 Task: Schedule a meeting for 2 hours 30 minutes.
Action: Mouse moved to (768, 107)
Screenshot: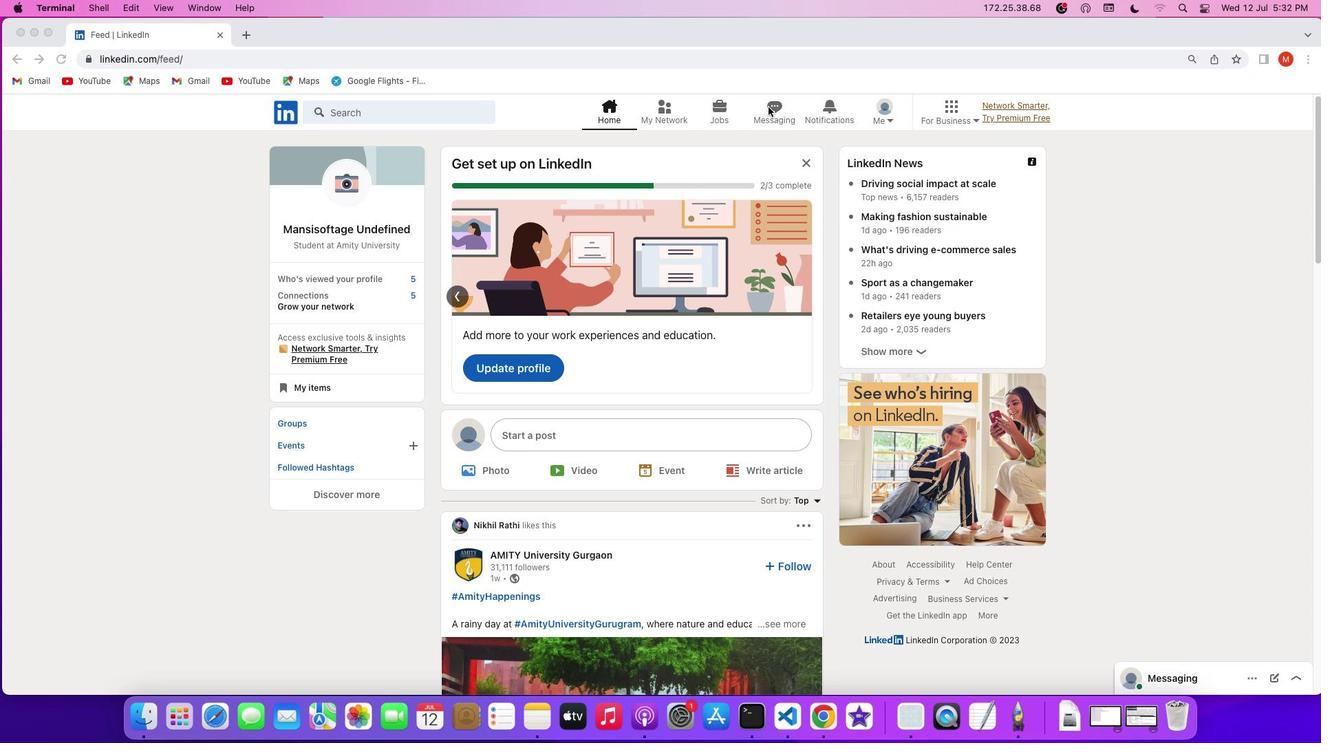 
Action: Mouse pressed left at (768, 107)
Screenshot: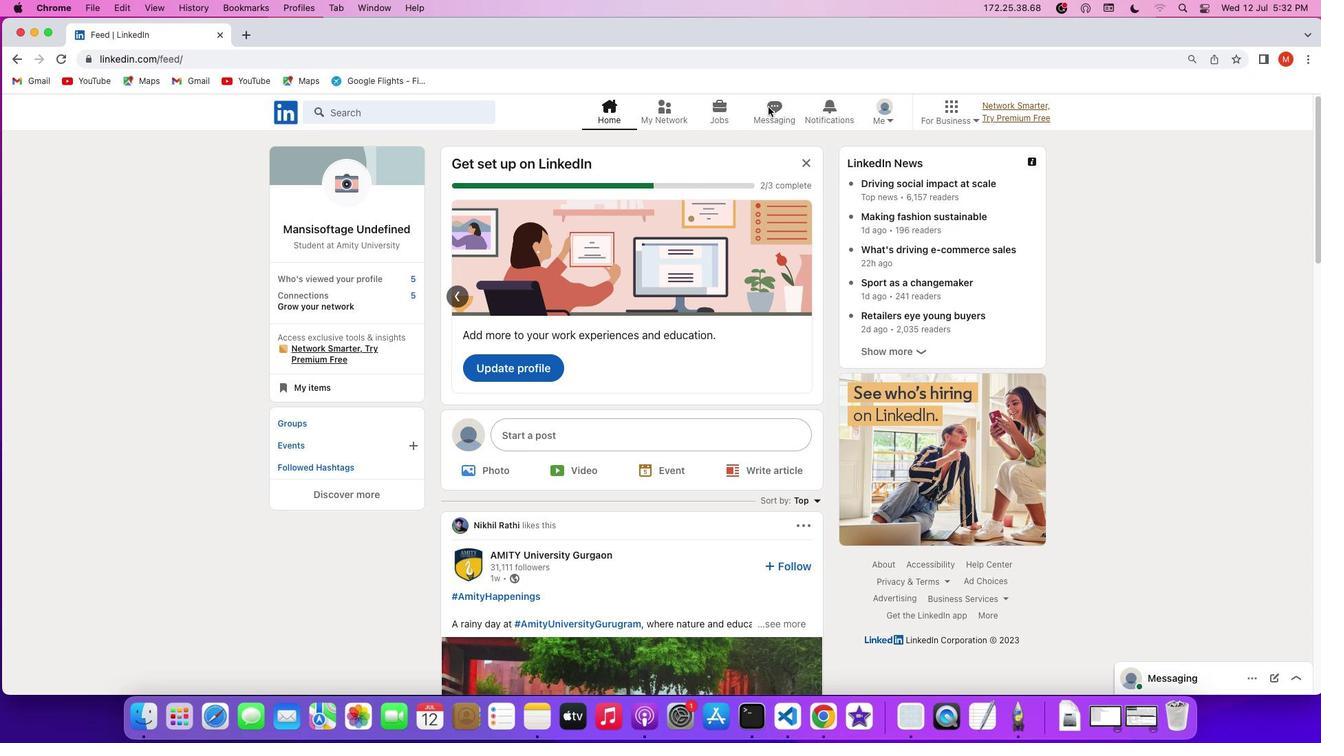 
Action: Mouse pressed left at (768, 107)
Screenshot: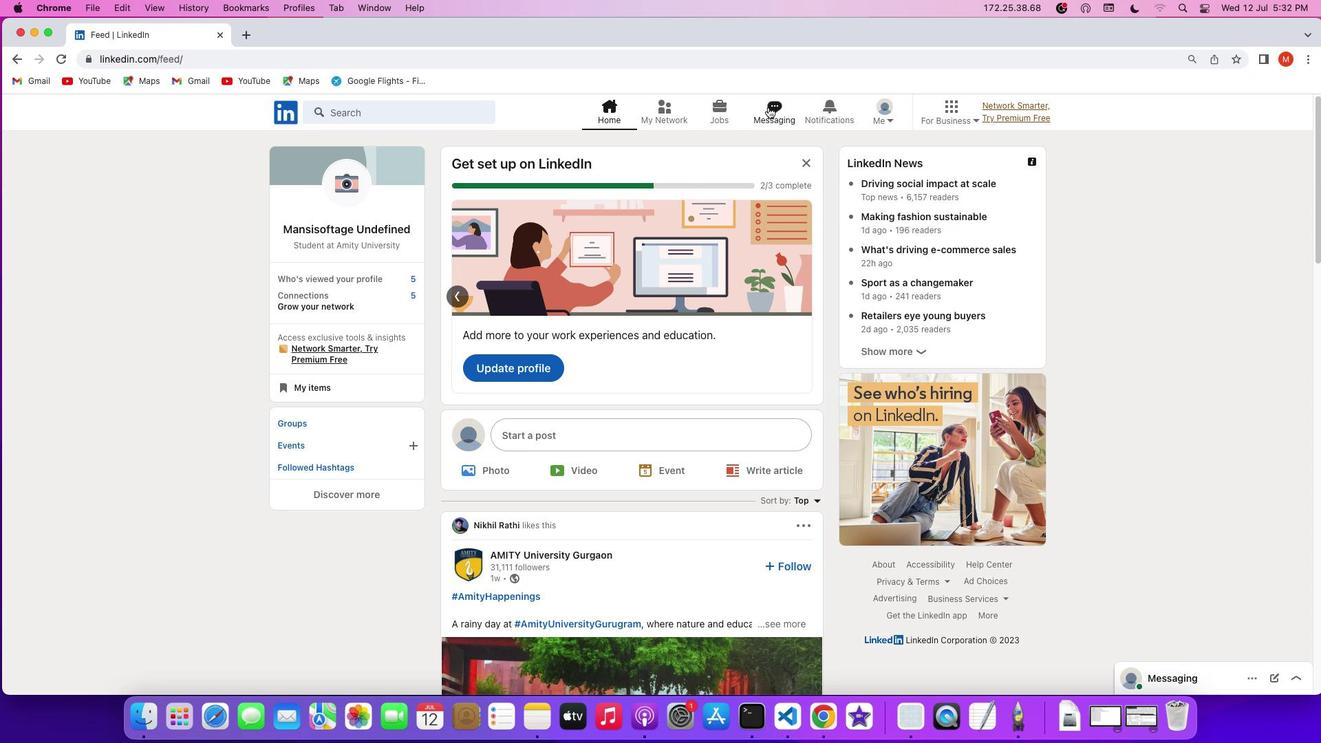 
Action: Mouse moved to (755, 167)
Screenshot: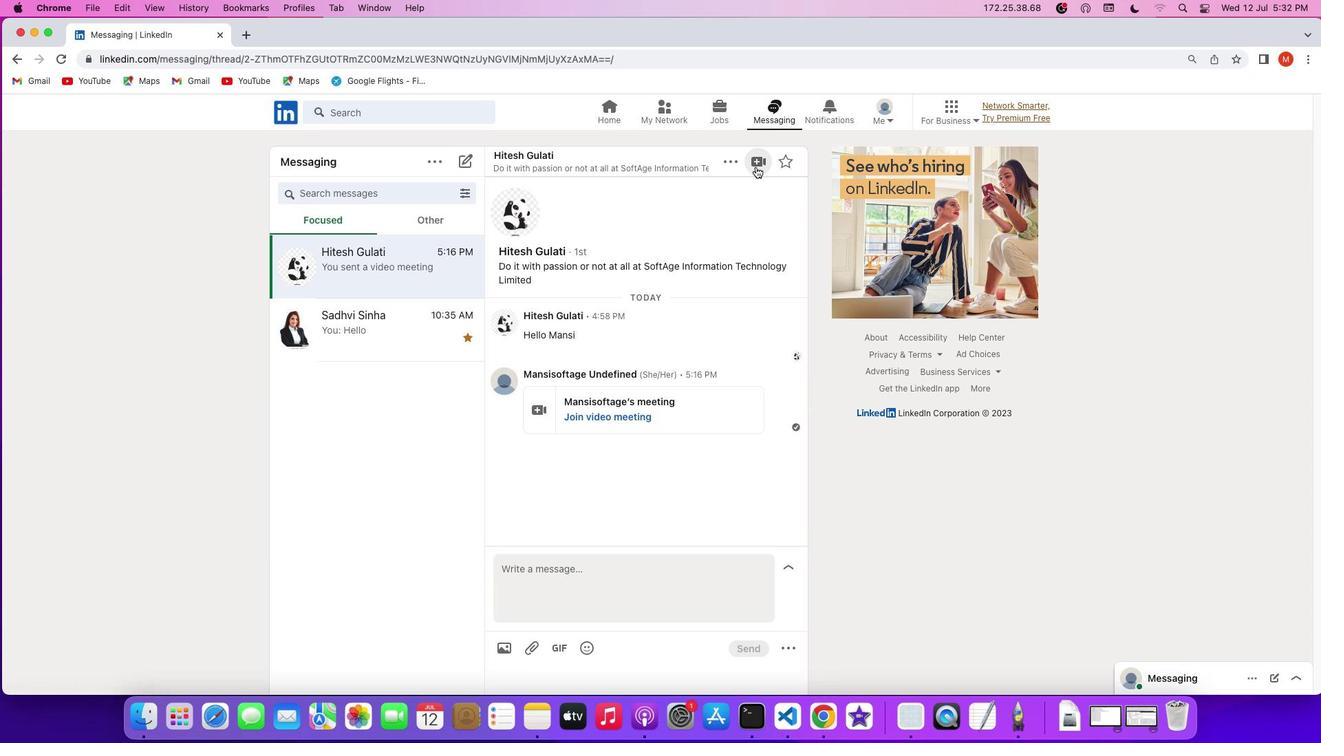 
Action: Mouse pressed left at (755, 167)
Screenshot: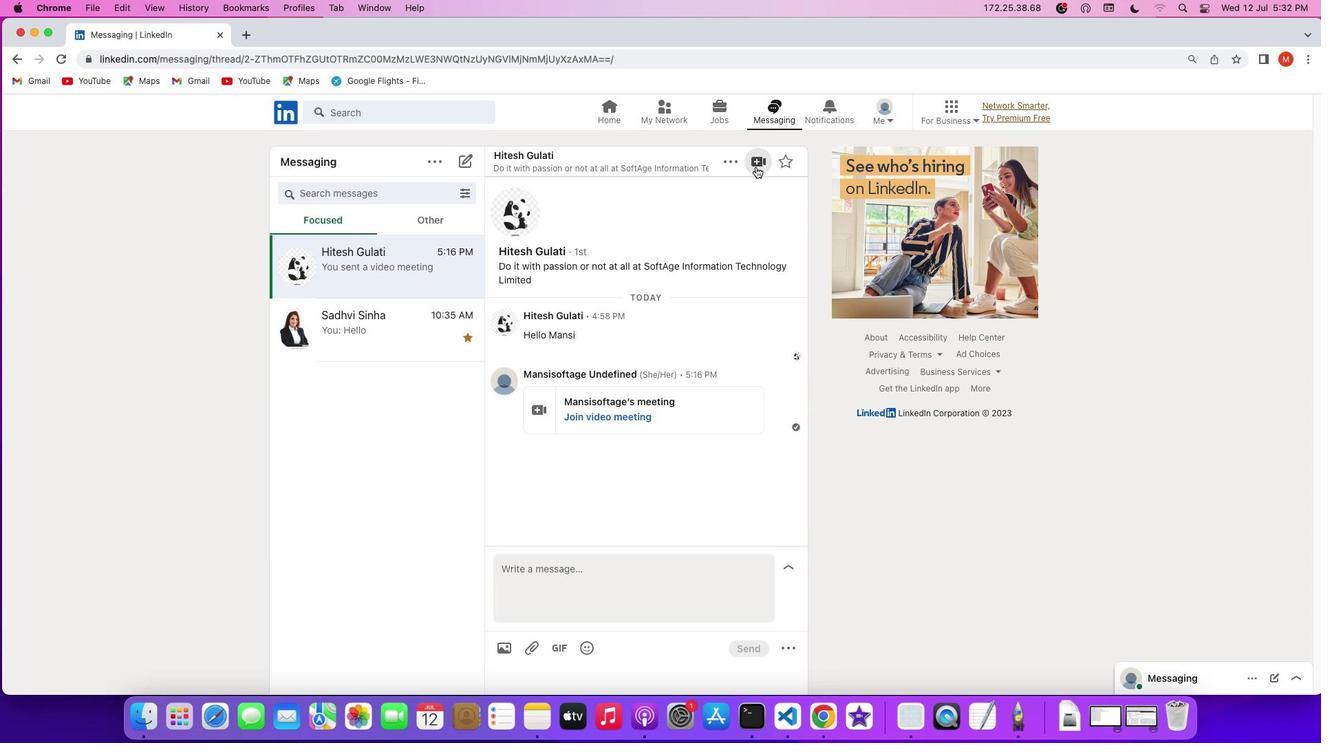 
Action: Mouse moved to (693, 220)
Screenshot: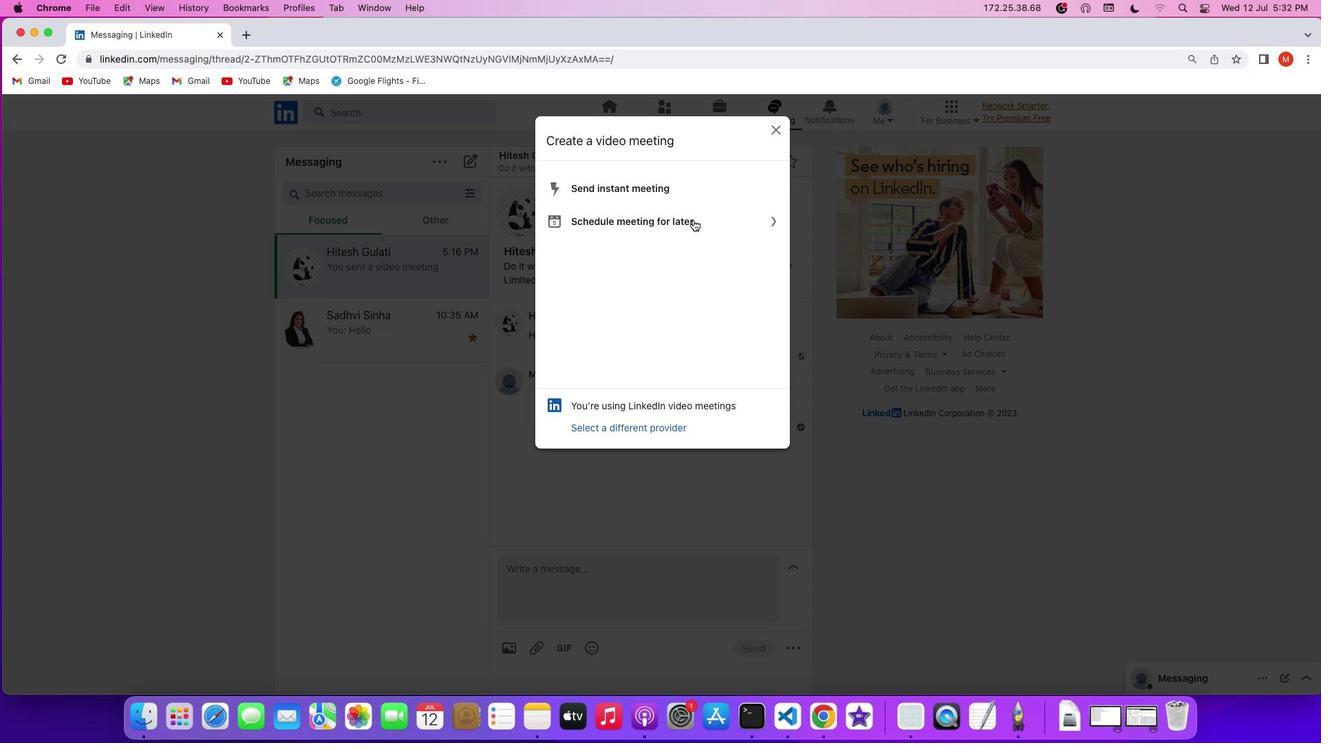 
Action: Mouse pressed left at (693, 220)
Screenshot: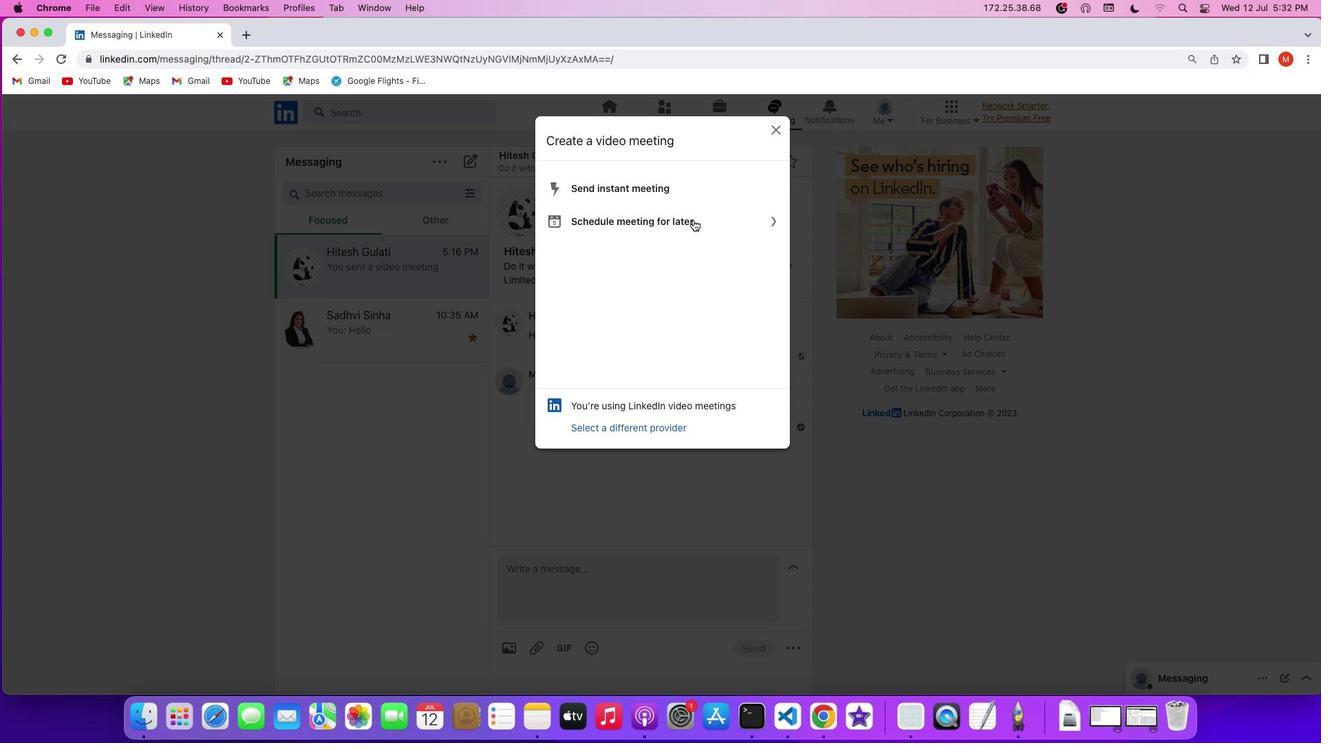 
Action: Mouse moved to (732, 249)
Screenshot: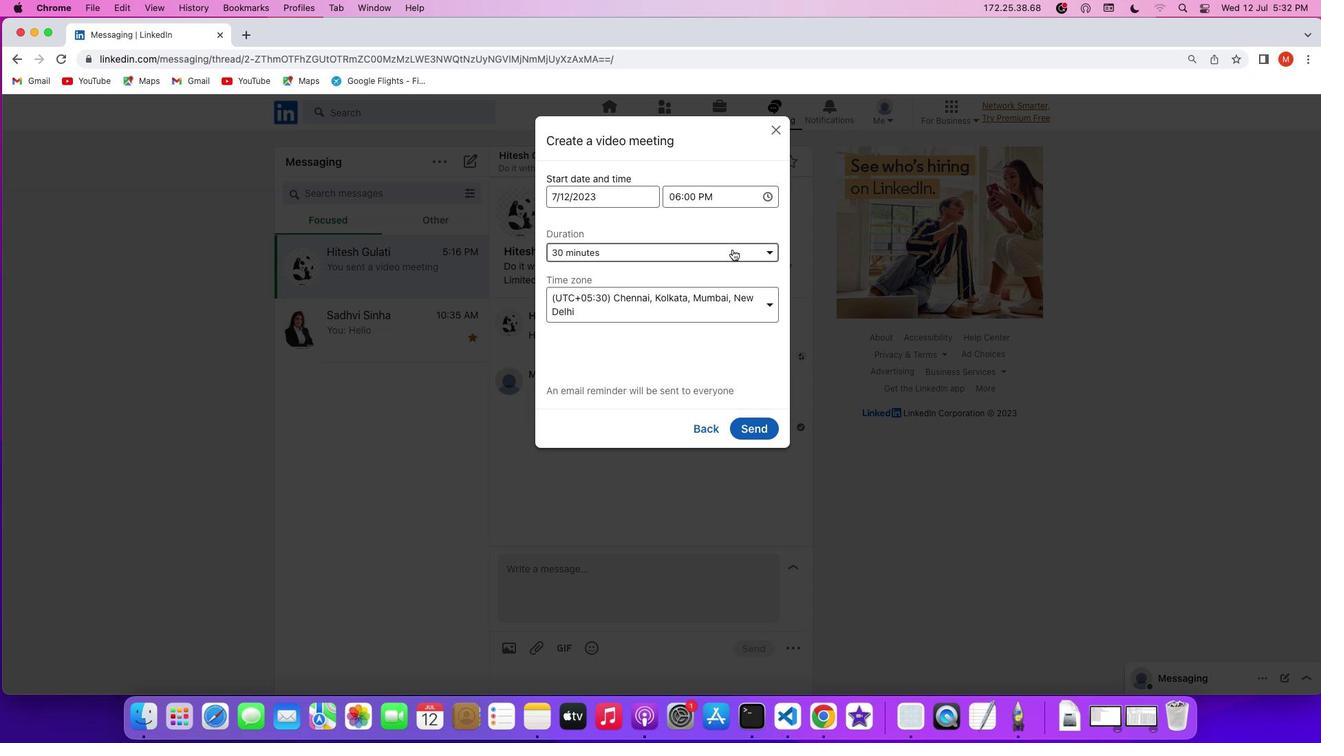 
Action: Mouse pressed left at (732, 249)
Screenshot: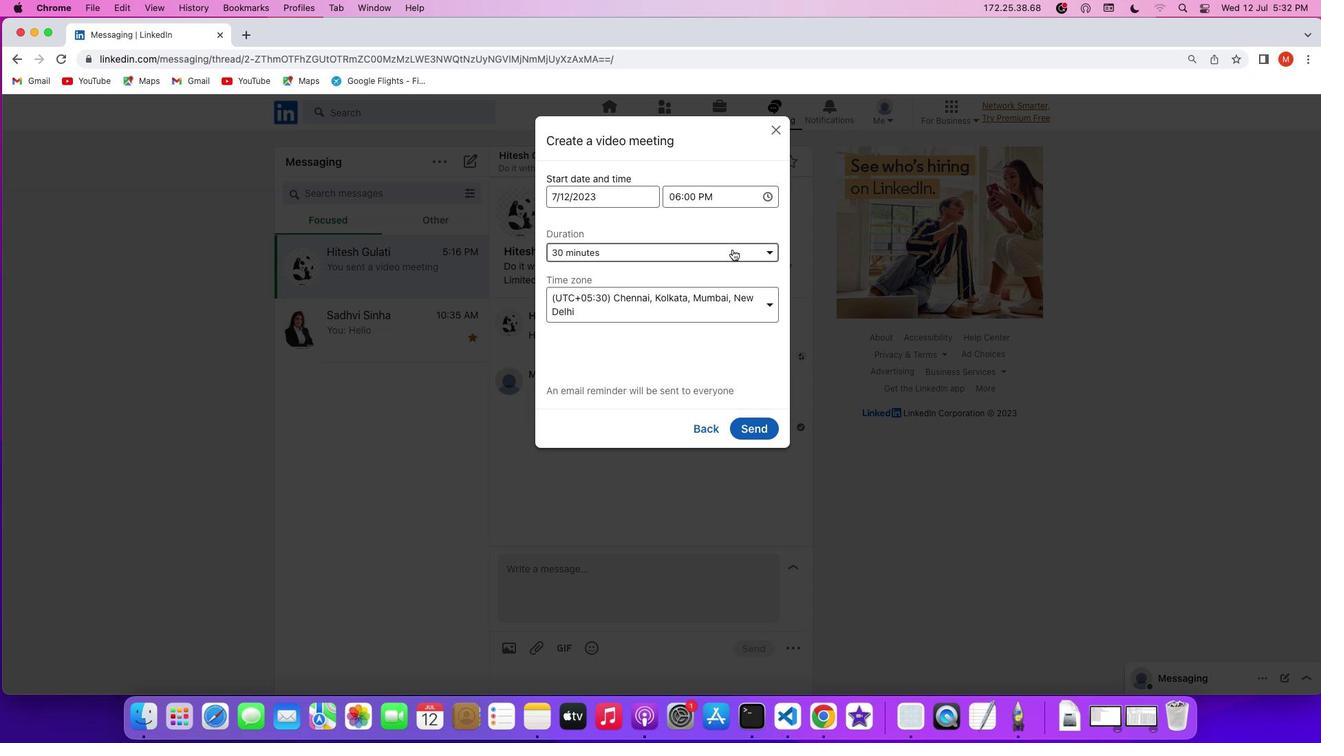 
Action: Mouse moved to (695, 389)
Screenshot: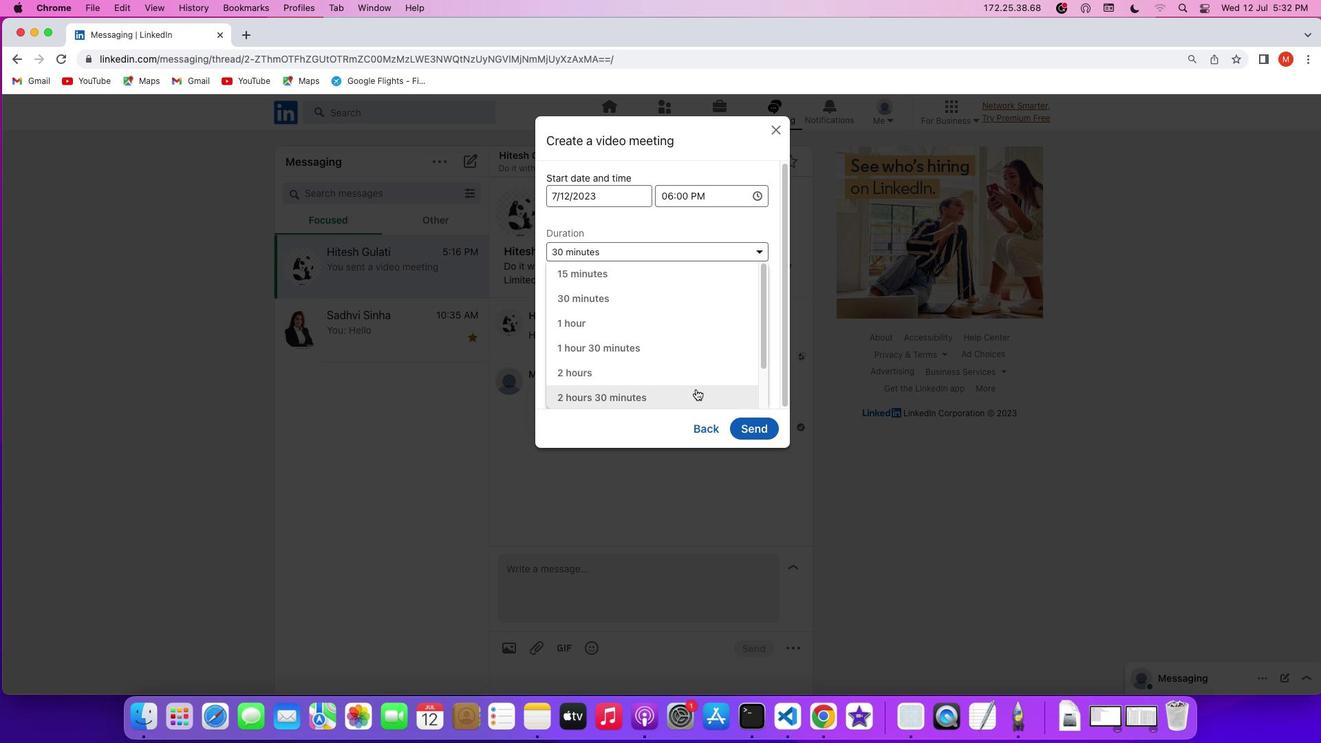
Action: Mouse pressed left at (695, 389)
Screenshot: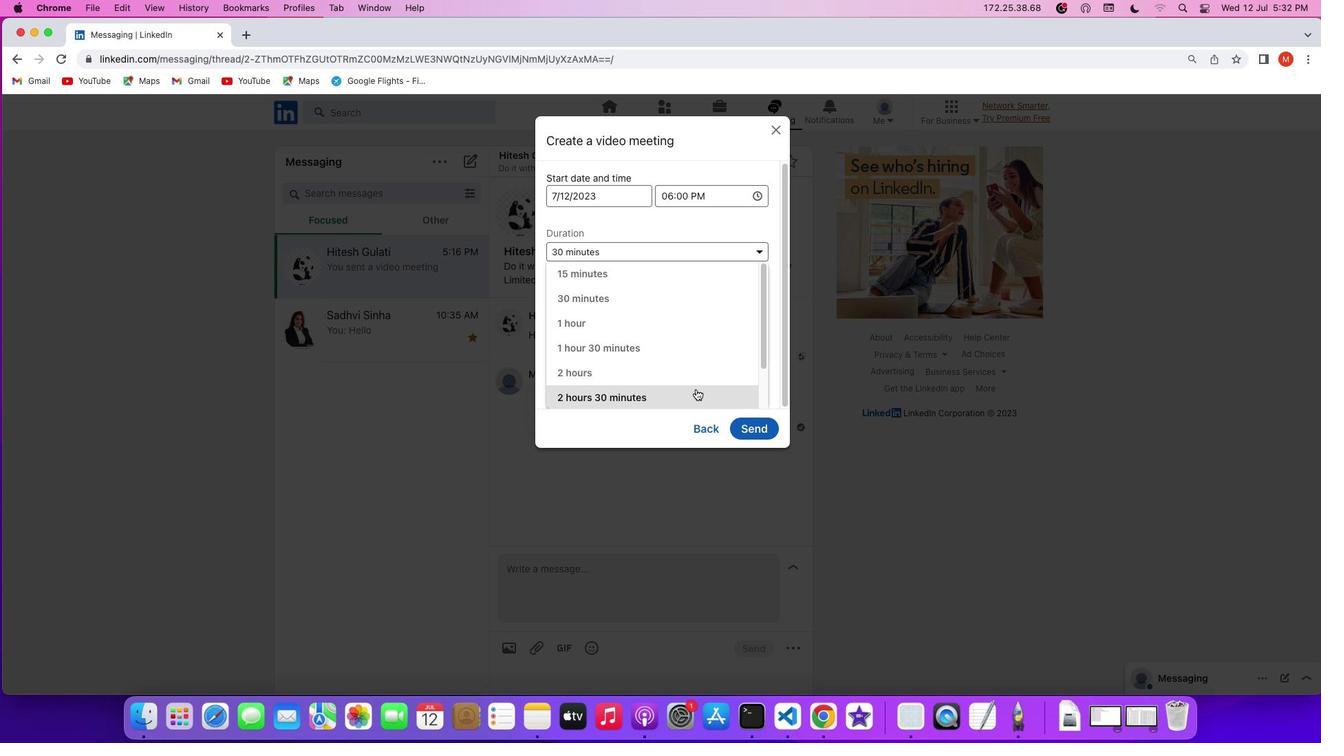 
